 Task: Check the details of the 'Board Meeting' scheduled for June 18, 2023, in the calendar.
Action: Mouse moved to (12, 59)
Screenshot: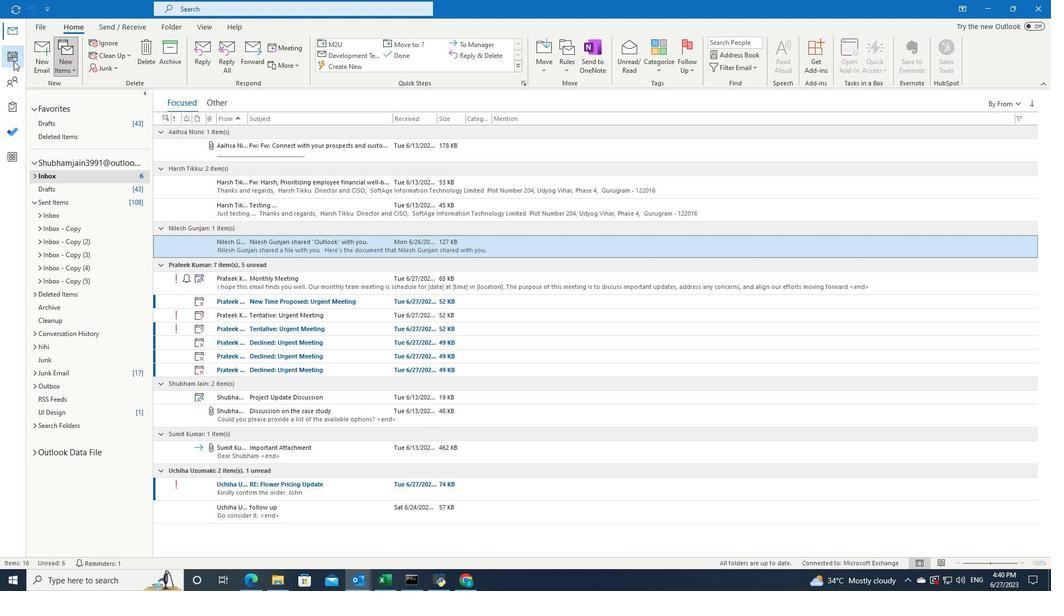 
Action: Mouse pressed left at (12, 59)
Screenshot: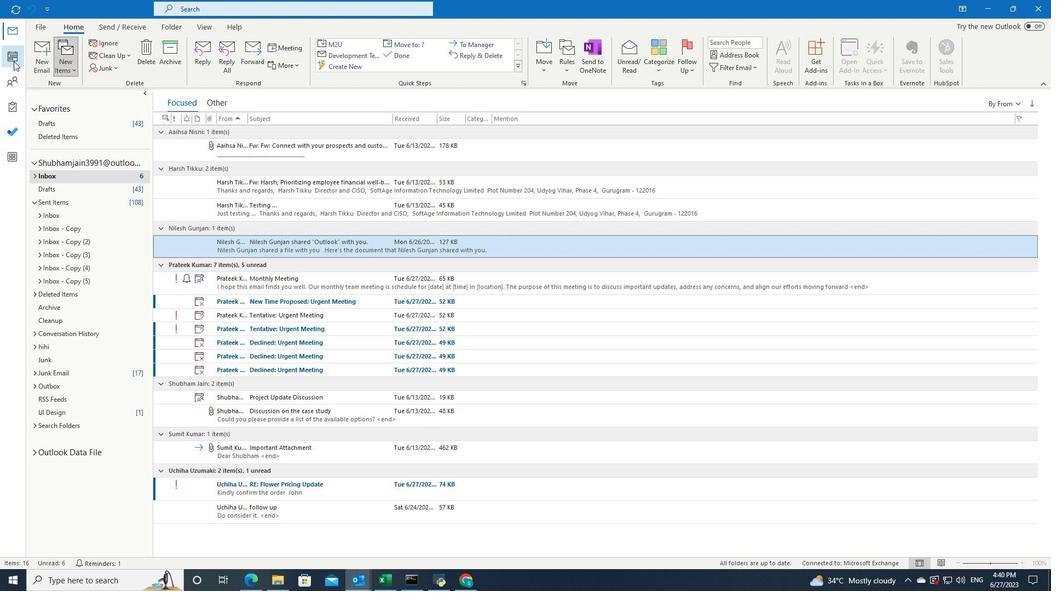 
Action: Mouse pressed left at (12, 59)
Screenshot: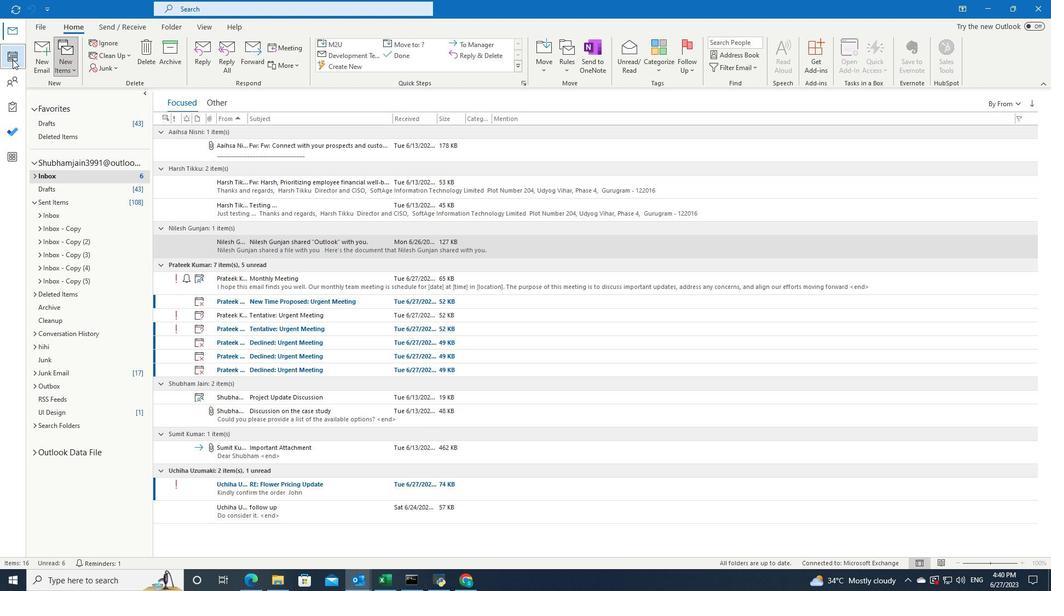 
Action: Mouse moved to (191, 410)
Screenshot: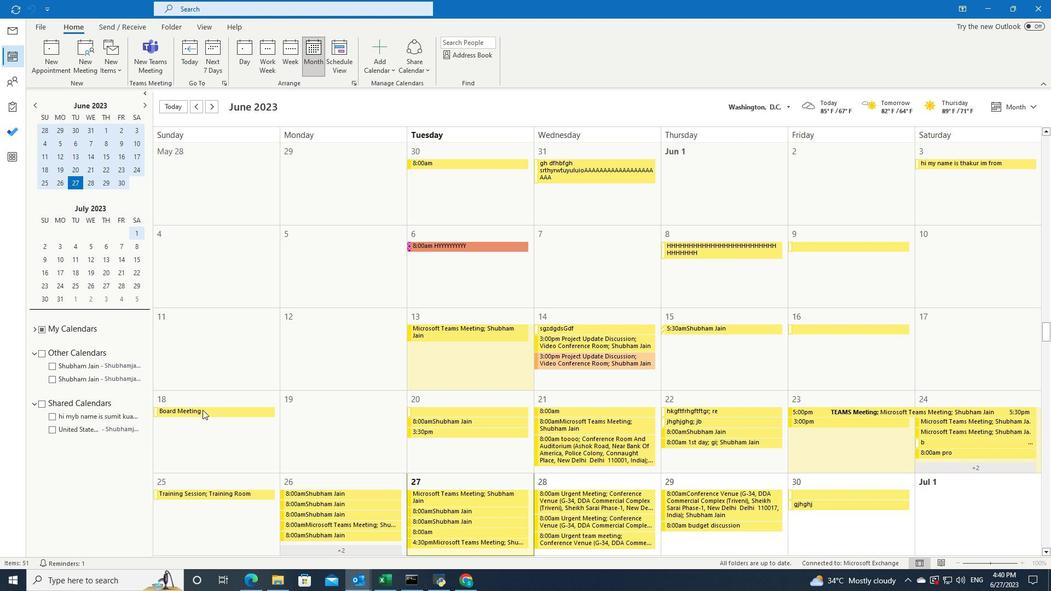 
Action: Mouse pressed left at (191, 410)
Screenshot: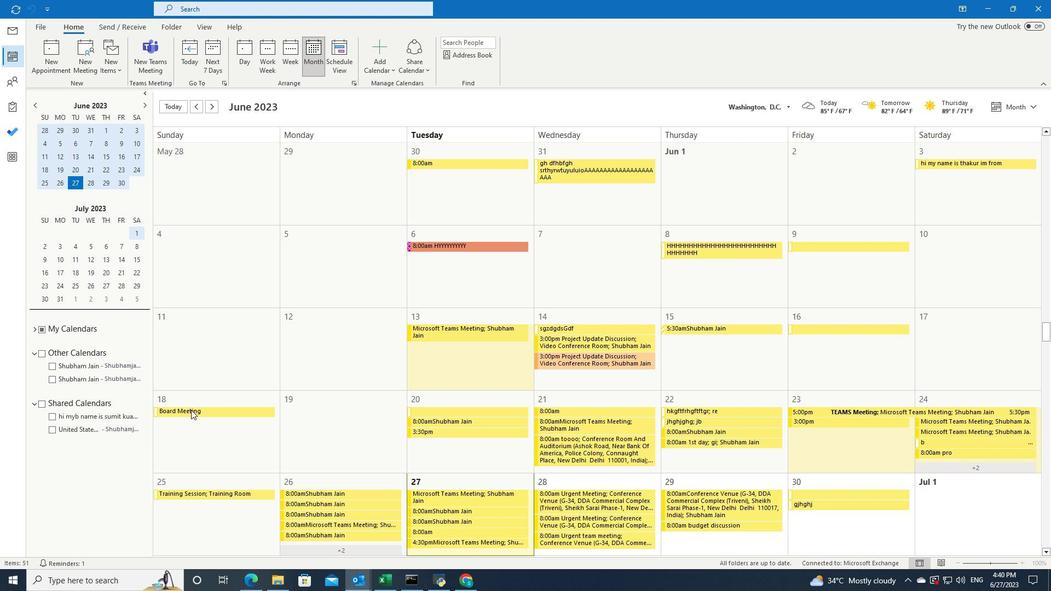 
Action: Mouse pressed left at (191, 410)
Screenshot: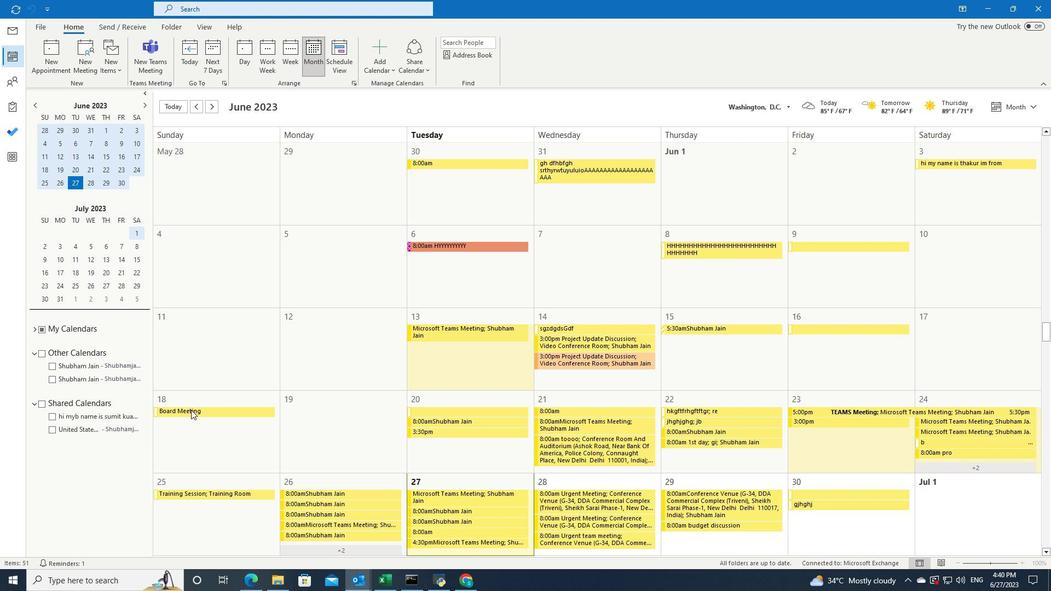 
Action: Mouse moved to (208, 26)
Screenshot: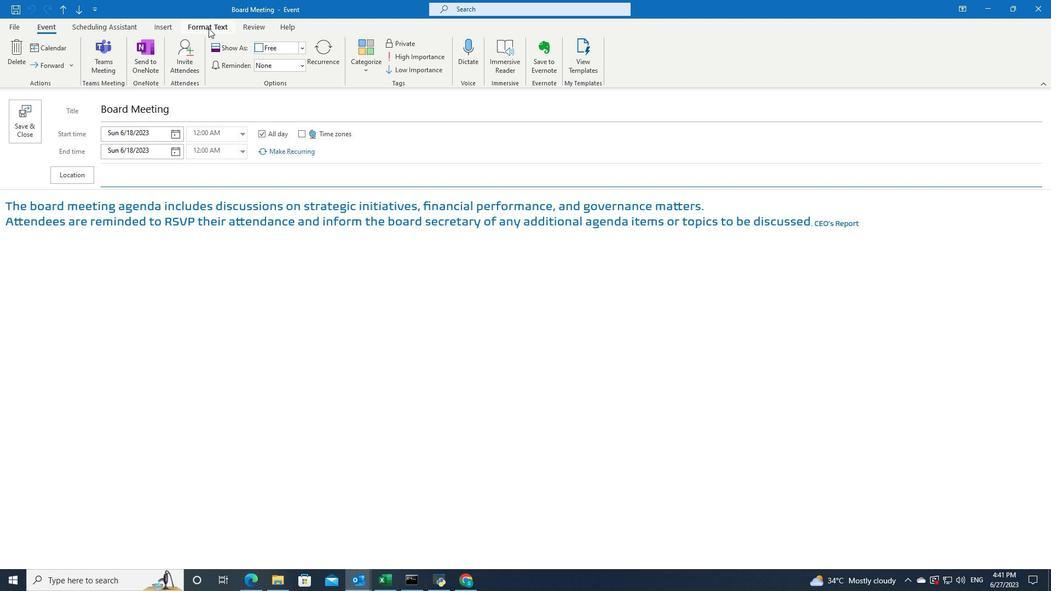 
Action: Mouse pressed left at (208, 26)
Screenshot: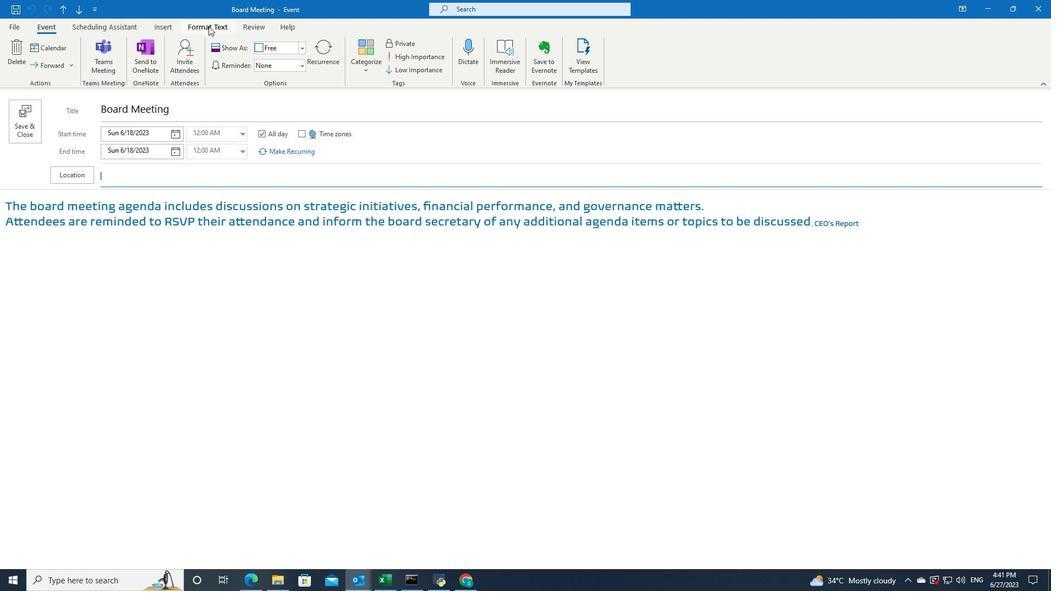 
Action: Mouse moved to (6, 200)
Screenshot: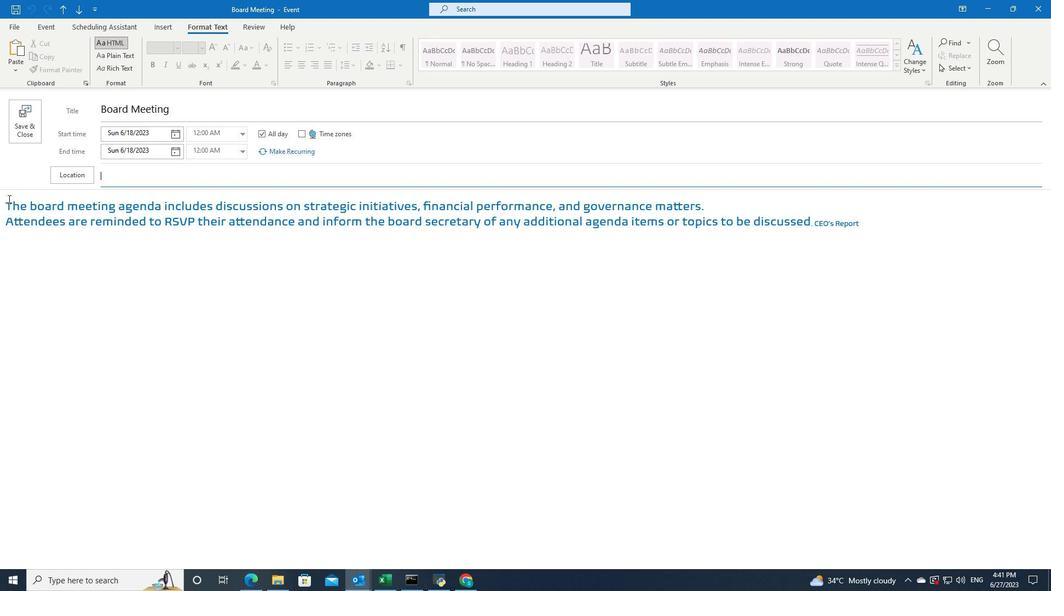 
Action: Mouse pressed left at (6, 200)
Screenshot: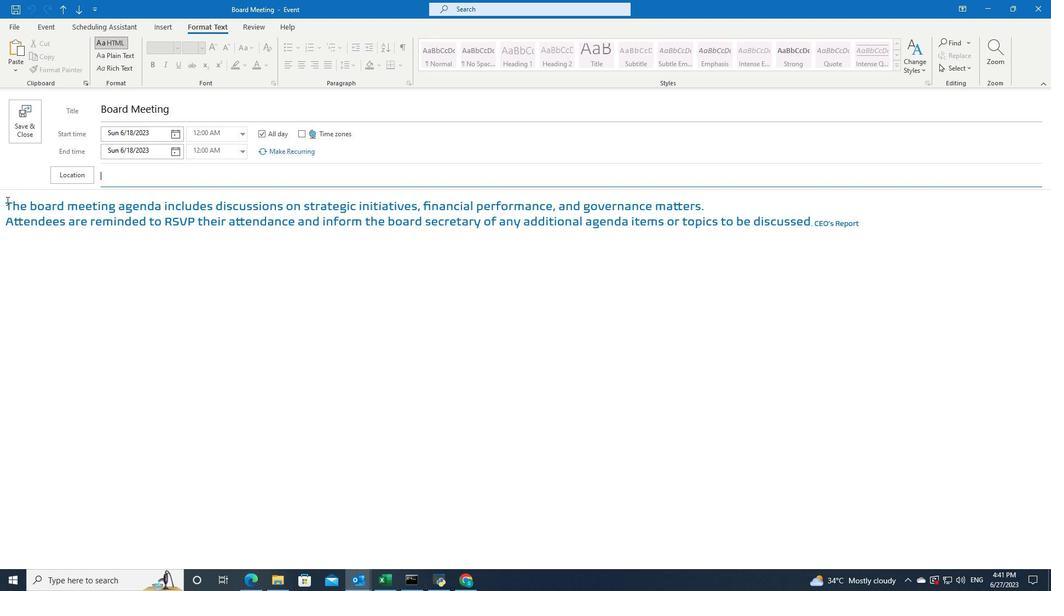 
Action: Mouse moved to (518, 62)
Screenshot: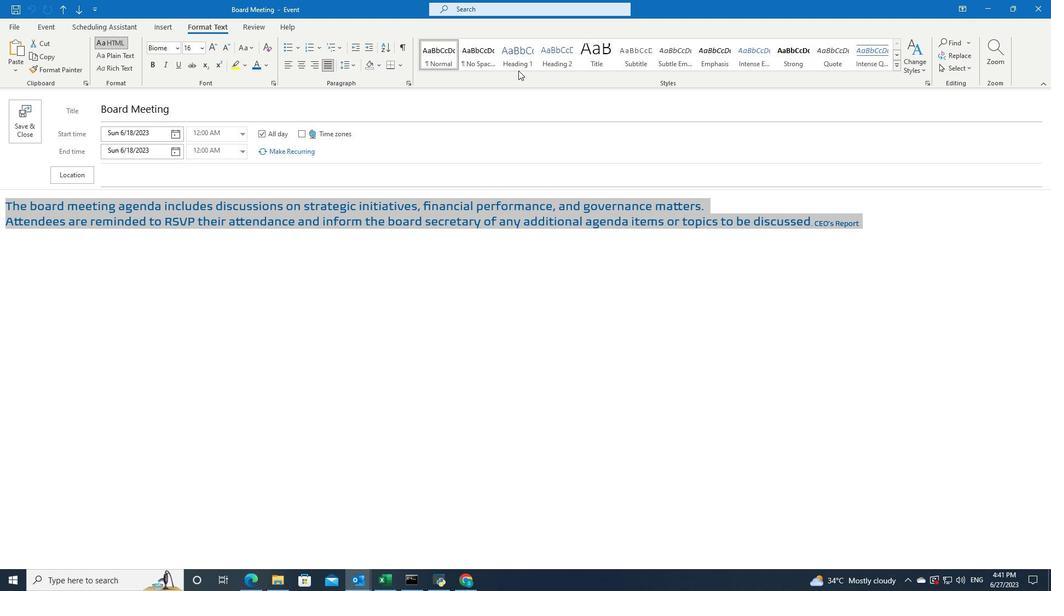
Action: Mouse pressed left at (518, 62)
Screenshot: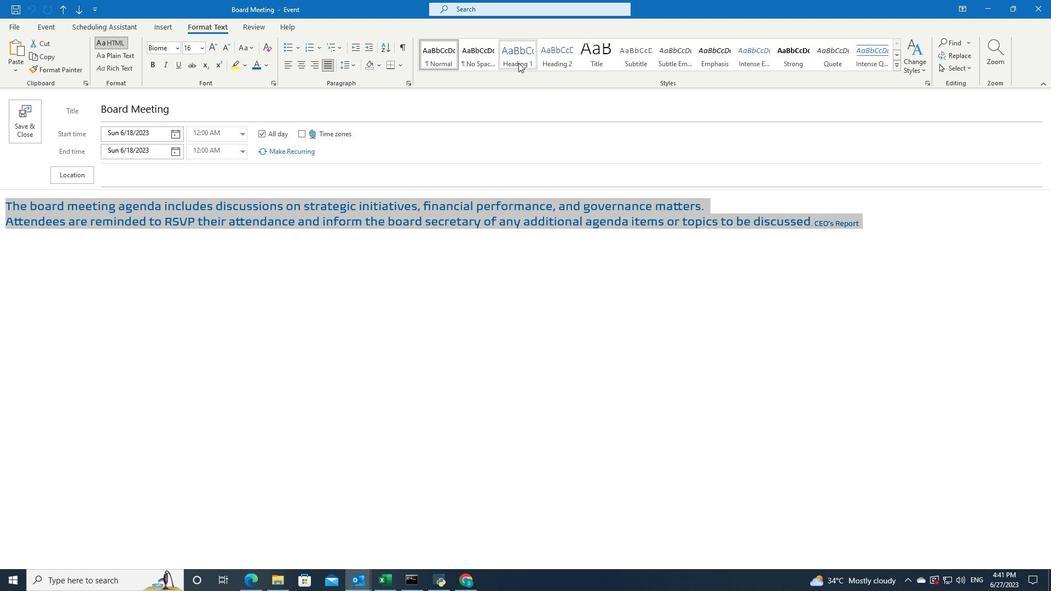 
